 Task: In the Contact  Zoe.Johnson@metlife.com, schedule and save the meeting with title: 'Introducing Our Products and Services ', Select date: '30 July, 2023', select start time: 11:00:AM. Add location on call (415) 123-4581 with meeting description: For further discussion on products, kindly join the meeting.. Logged in from softage.4@softage.net
Action: Mouse moved to (60, 59)
Screenshot: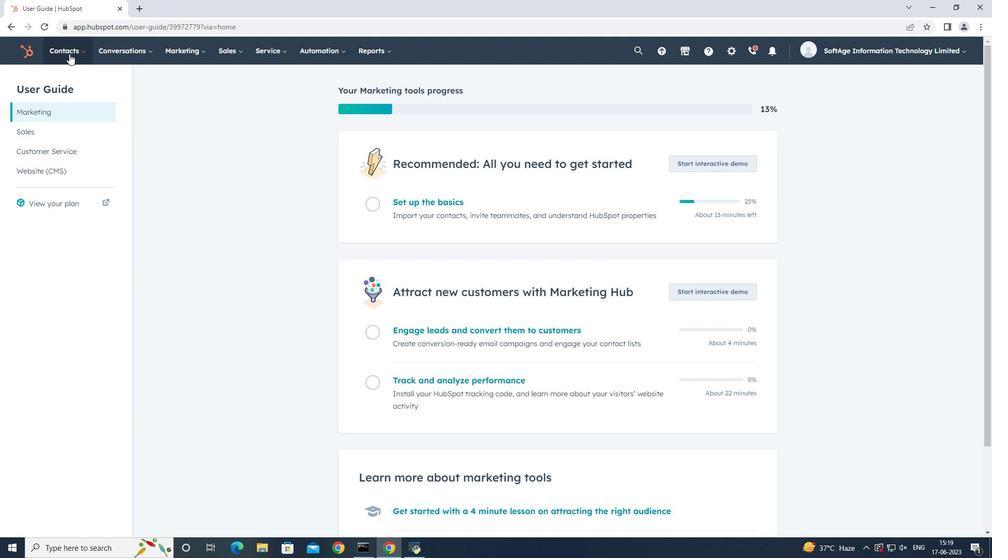 
Action: Mouse pressed left at (60, 59)
Screenshot: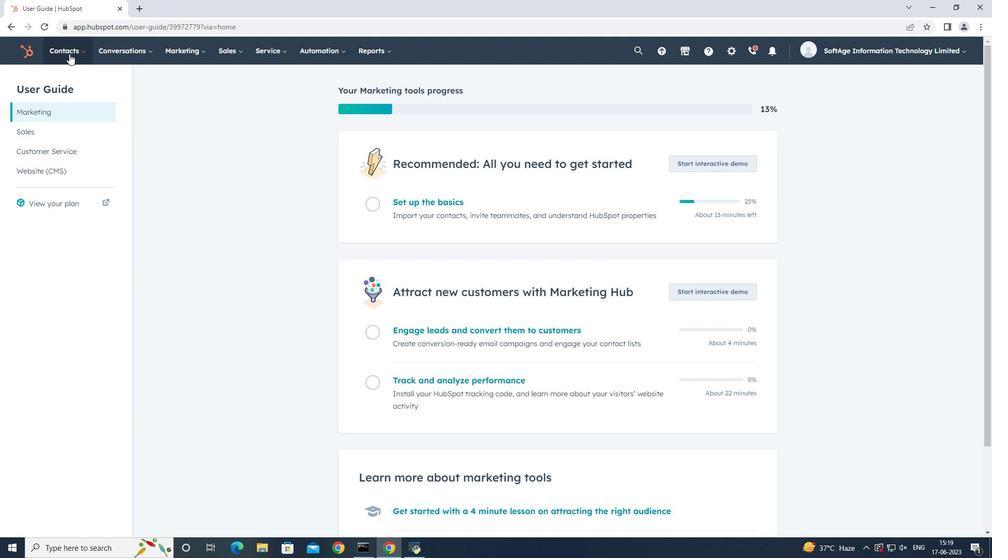 
Action: Mouse moved to (62, 77)
Screenshot: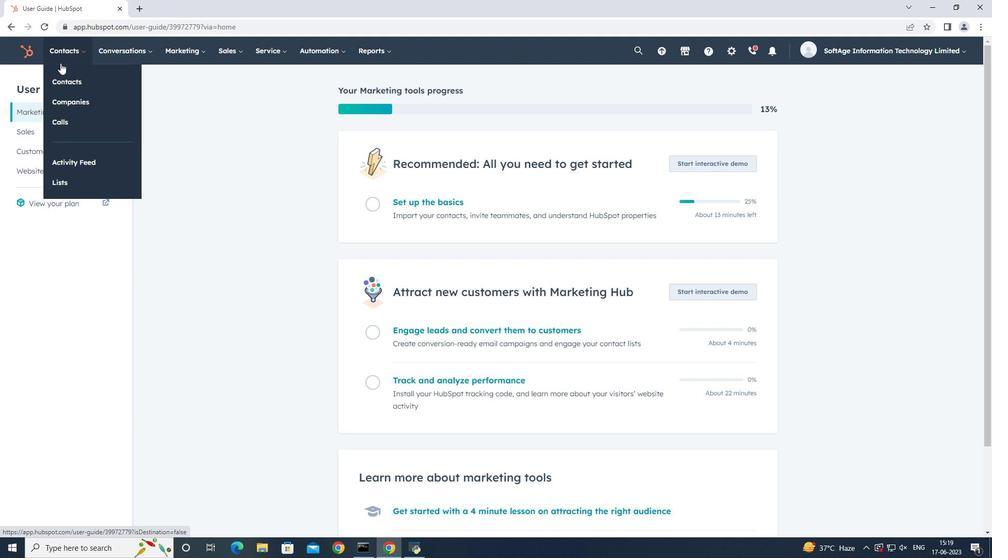 
Action: Mouse pressed left at (62, 77)
Screenshot: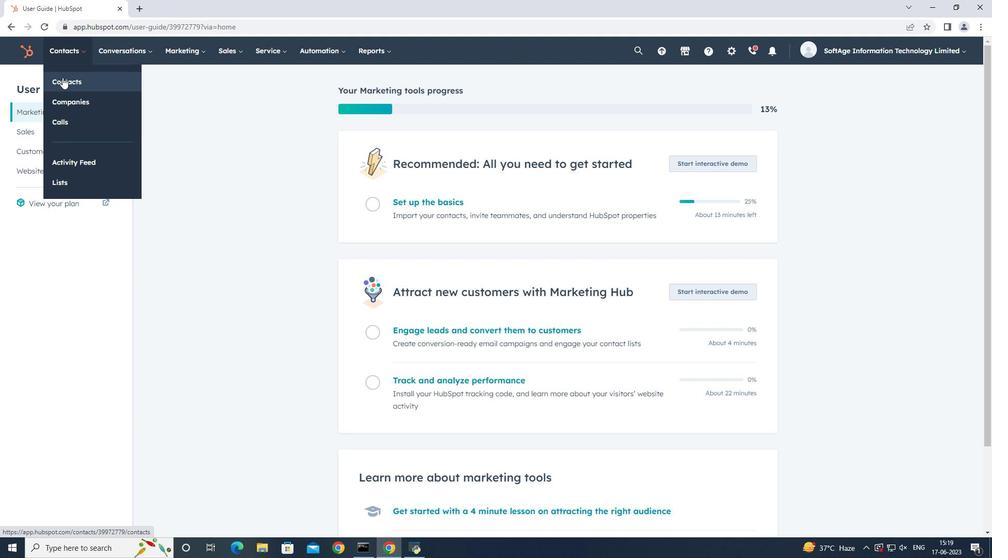 
Action: Mouse moved to (84, 168)
Screenshot: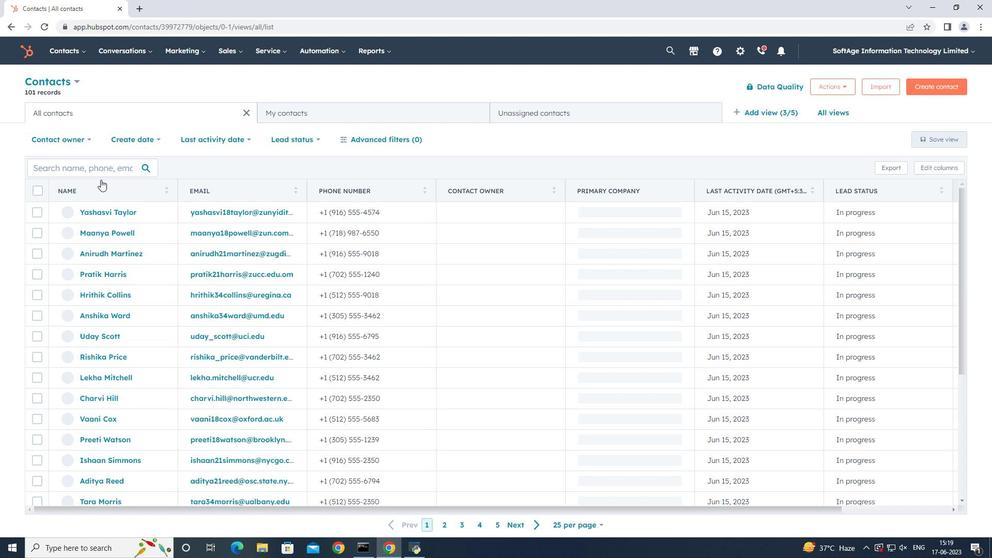 
Action: Mouse pressed left at (84, 168)
Screenshot: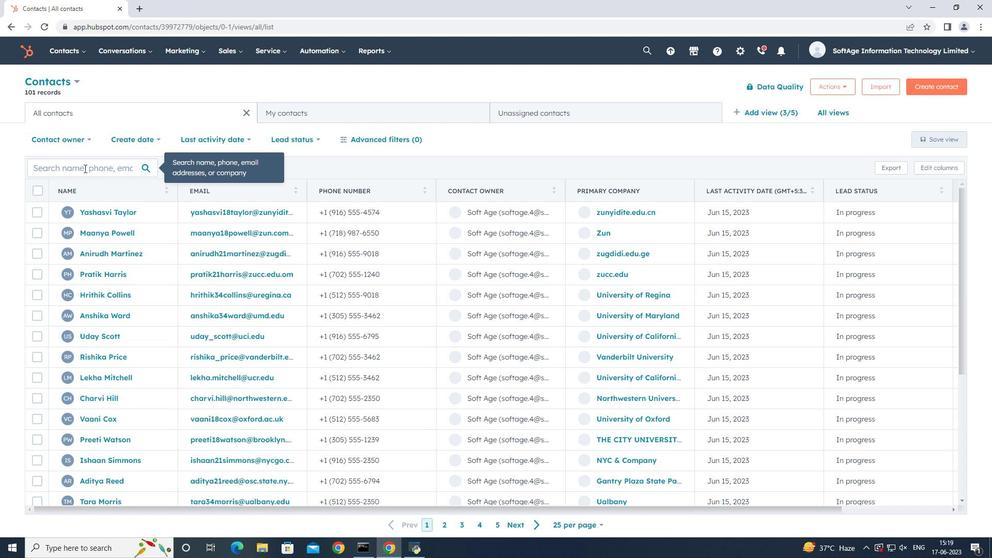 
Action: Mouse moved to (365, 162)
Screenshot: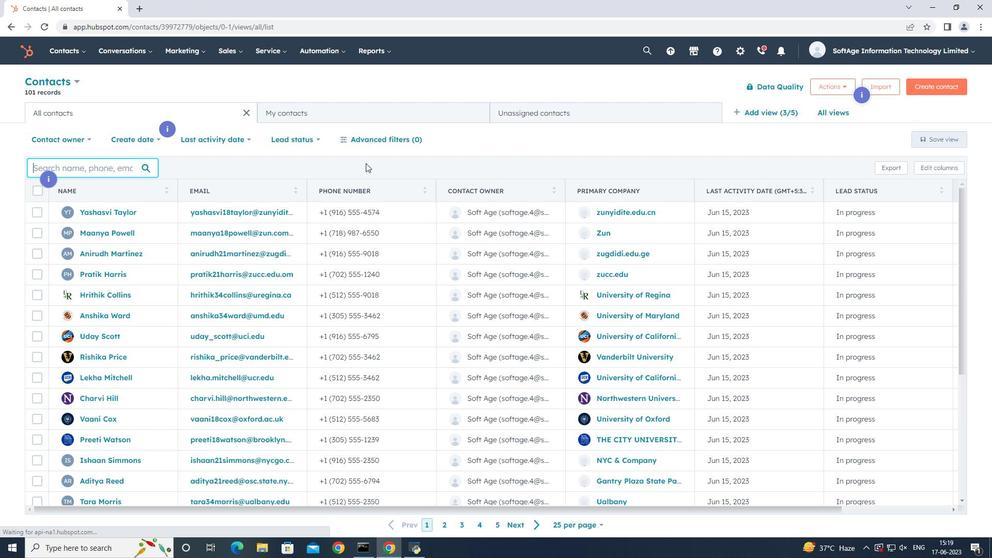 
Action: Key pressed zoe
Screenshot: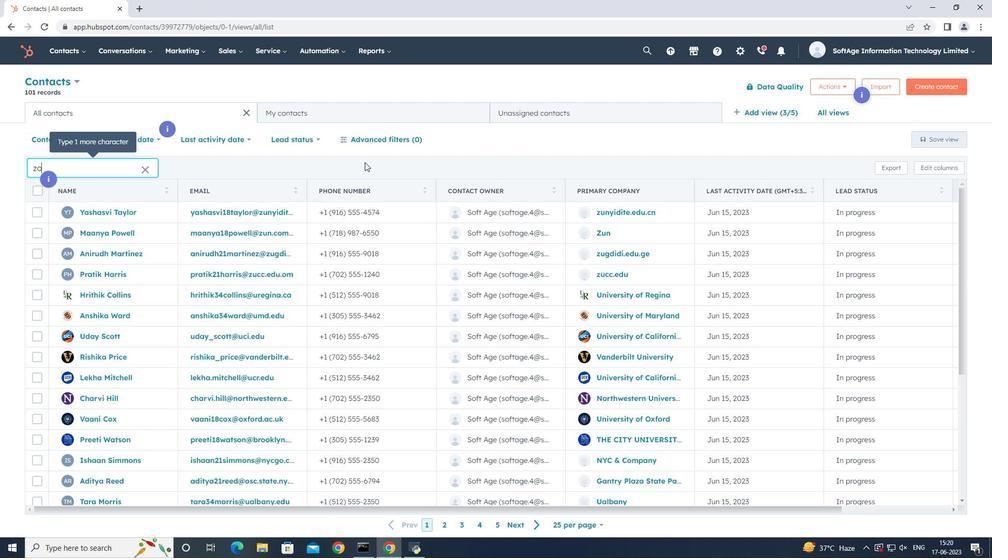 
Action: Mouse moved to (105, 277)
Screenshot: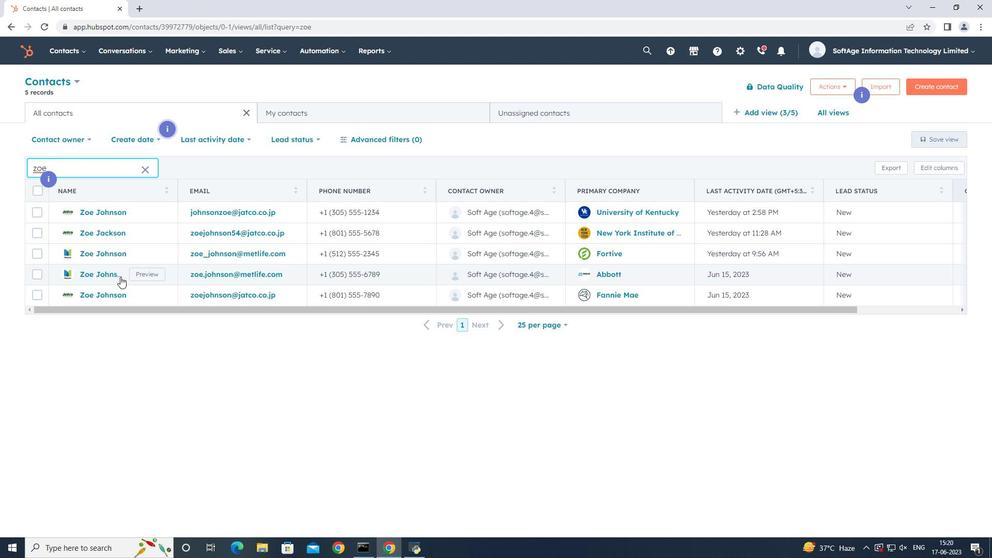 
Action: Mouse pressed left at (105, 277)
Screenshot: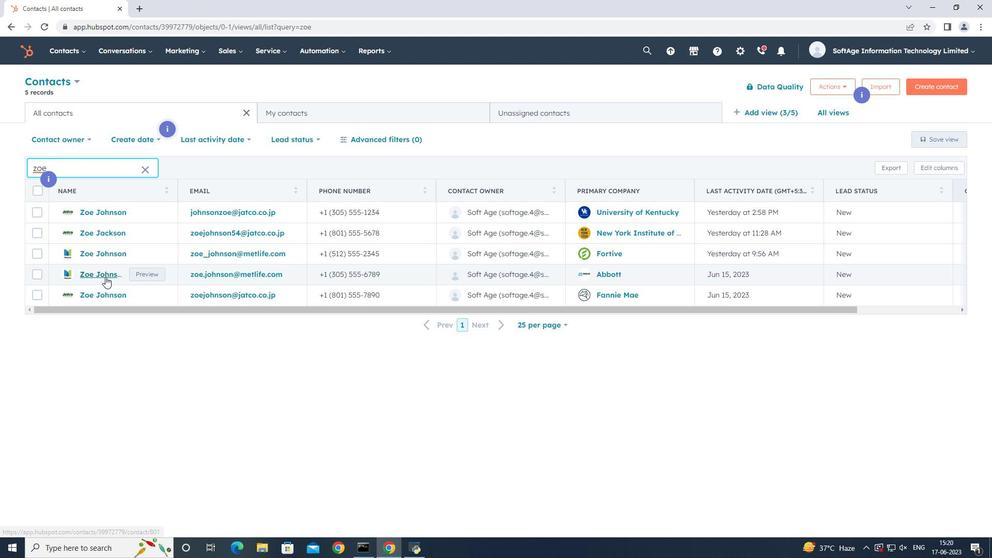 
Action: Mouse moved to (174, 171)
Screenshot: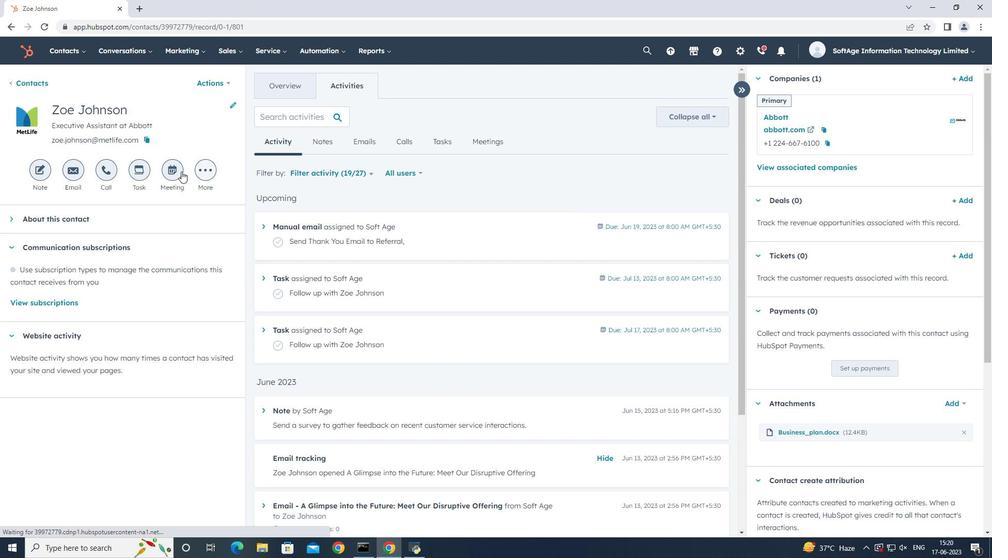 
Action: Mouse pressed left at (174, 171)
Screenshot: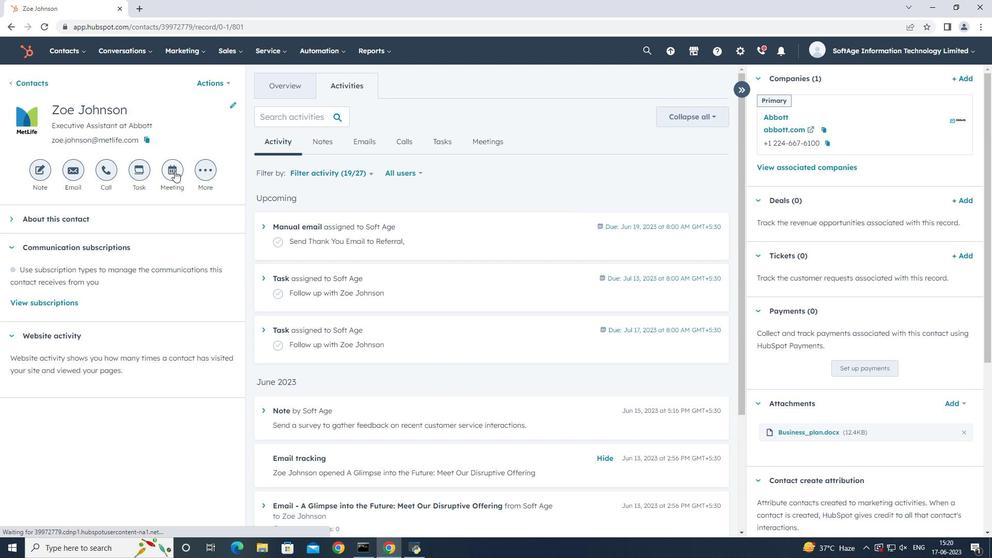 
Action: Mouse moved to (382, 280)
Screenshot: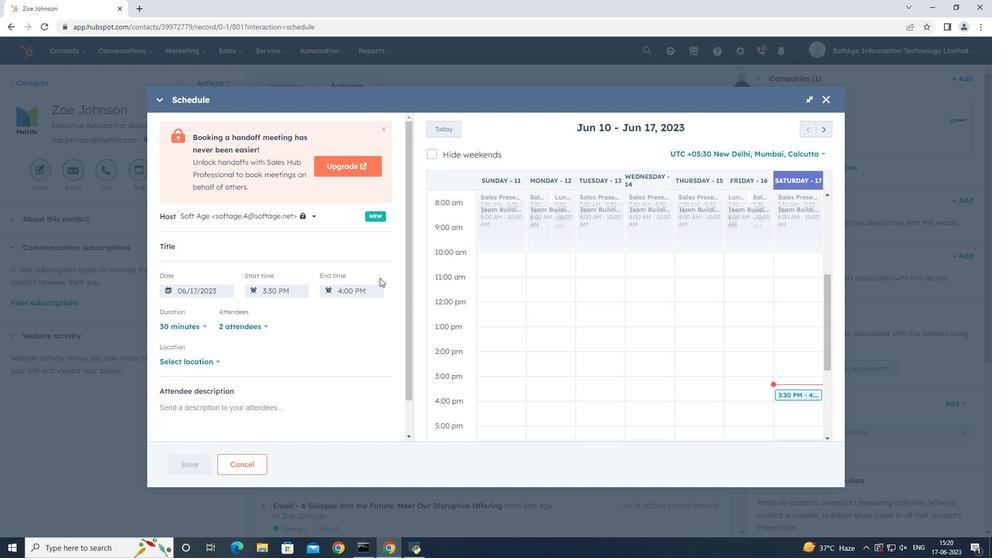 
Action: Key pressed <Key.shift_r><Key.shift_r>Introducing<Key.space><Key.shift_r><Key.shift_r><Key.shift_r><Key.shift_r>Our<Key.space><Key.shift_r><Key.shift_r><Key.shift_r>Products<Key.space>and<Key.space><Key.shift>Services,
Screenshot: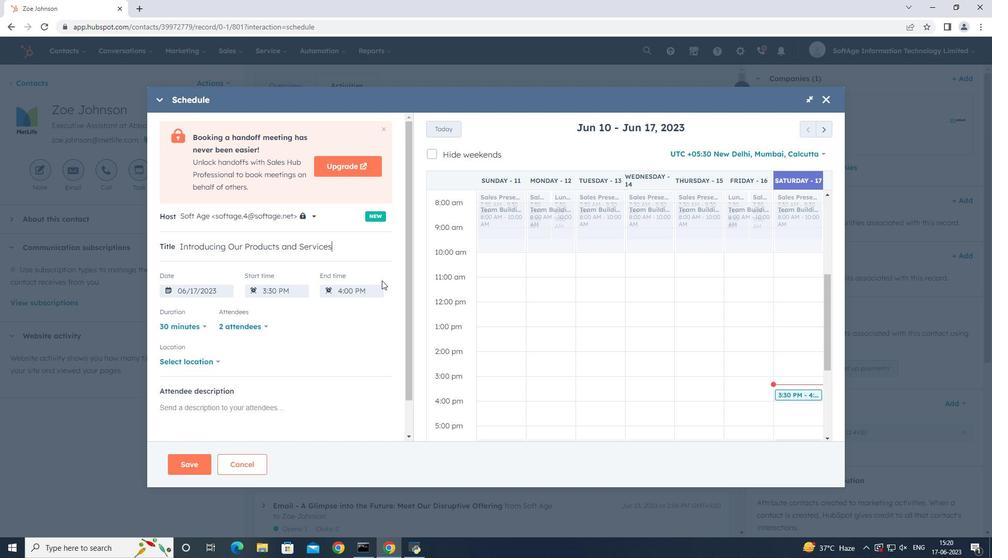 
Action: Mouse moved to (821, 129)
Screenshot: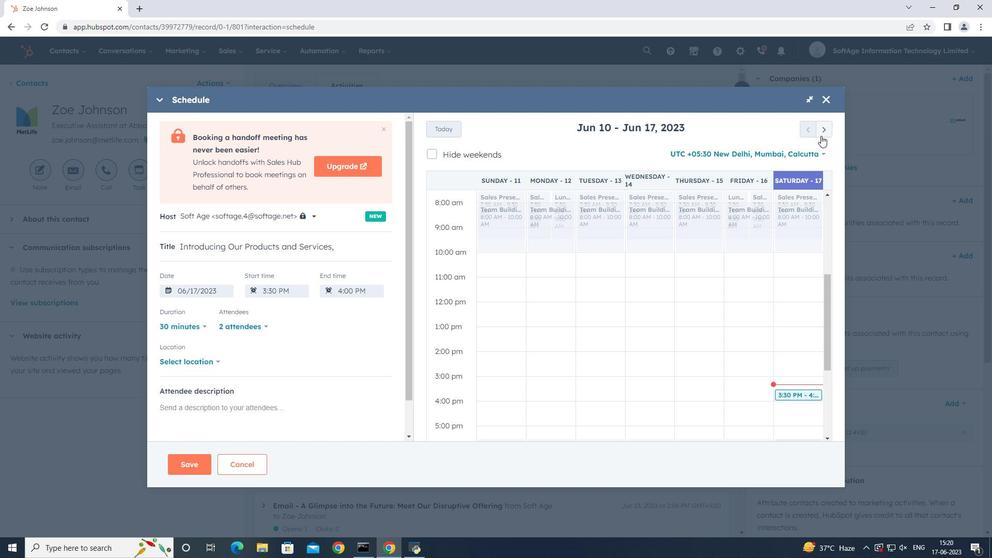 
Action: Mouse pressed left at (821, 129)
Screenshot: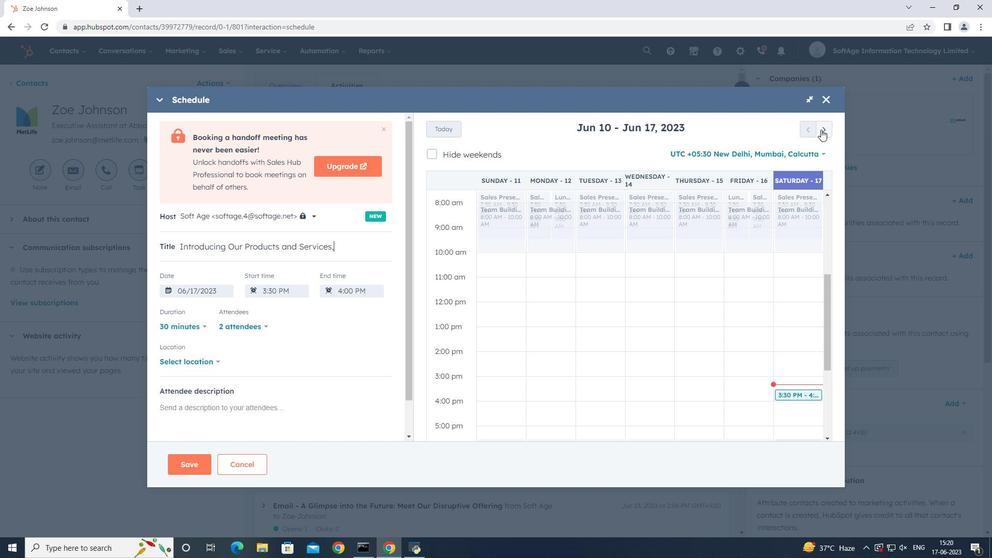 
Action: Mouse pressed left at (821, 129)
Screenshot: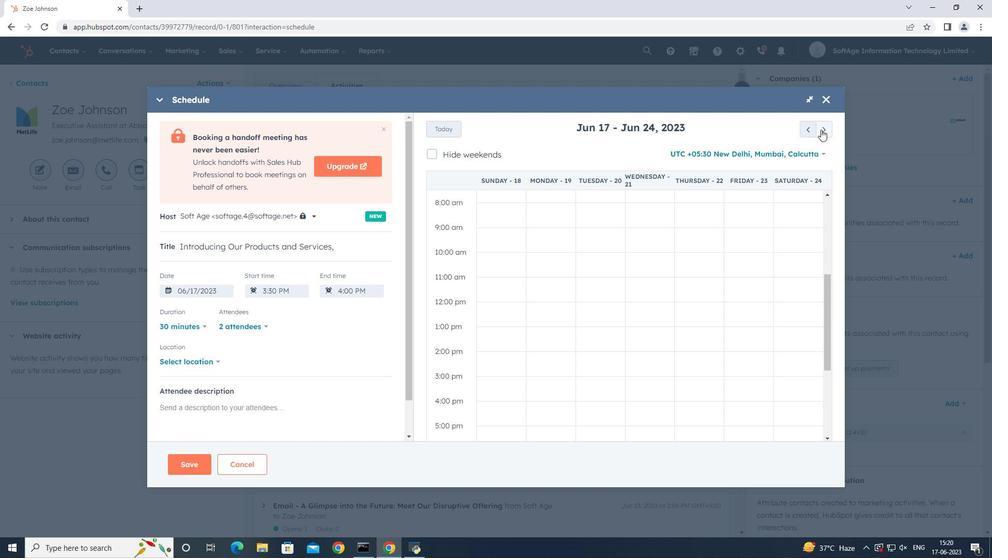
Action: Mouse pressed left at (821, 129)
Screenshot: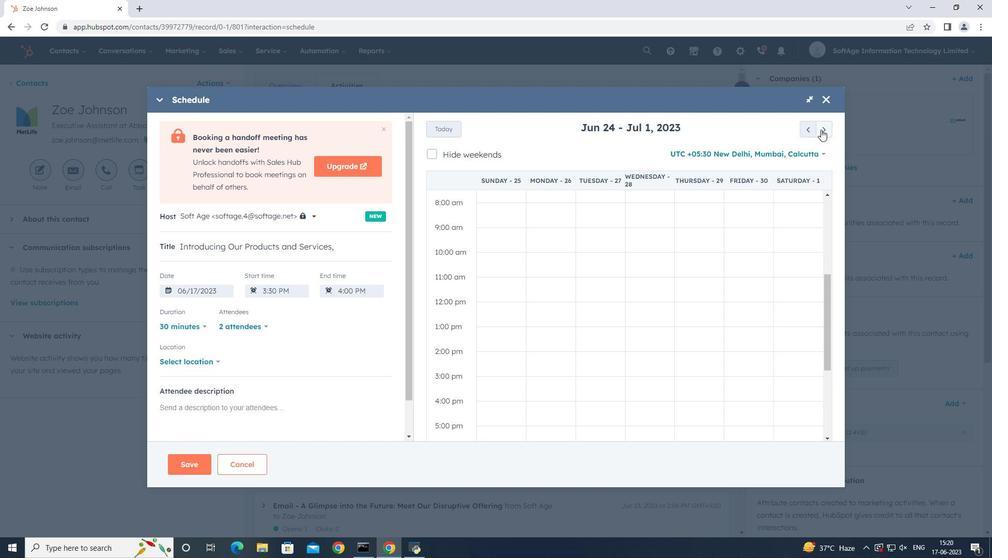 
Action: Mouse pressed left at (821, 129)
Screenshot: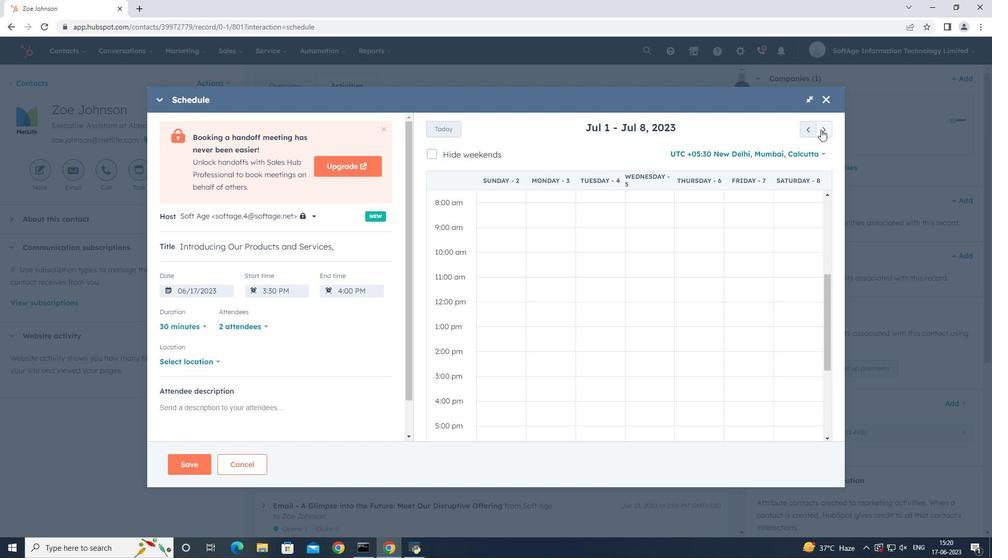 
Action: Mouse pressed left at (821, 129)
Screenshot: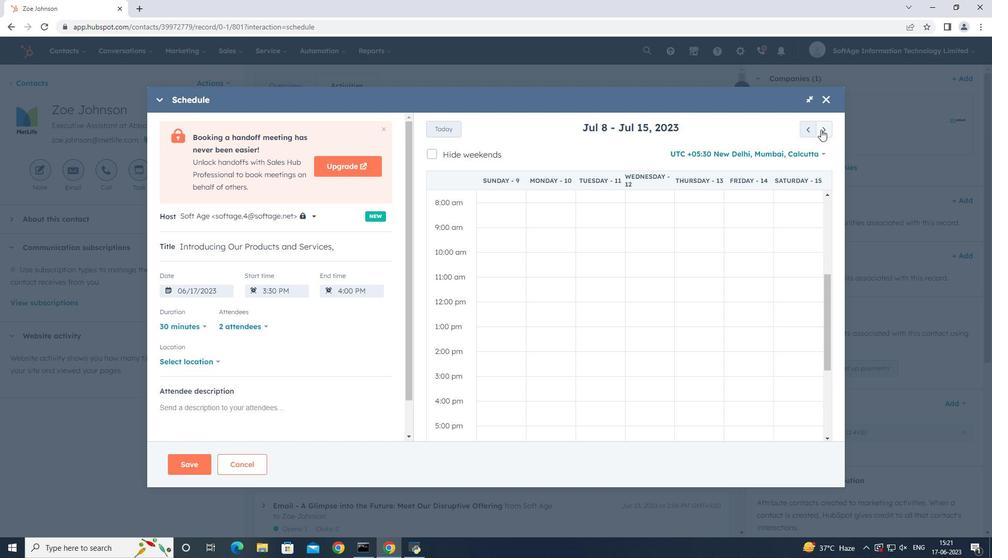 
Action: Mouse pressed left at (821, 129)
Screenshot: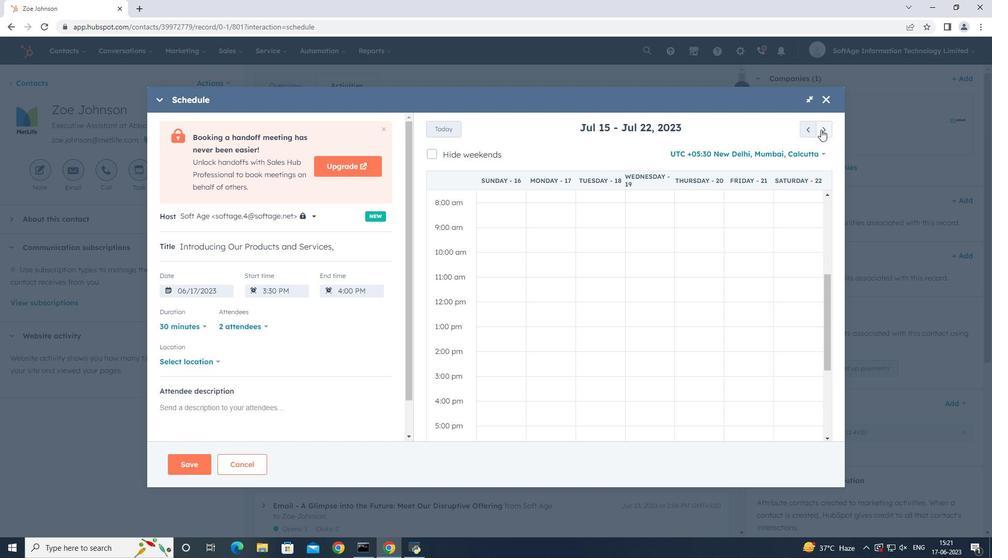 
Action: Mouse pressed left at (821, 129)
Screenshot: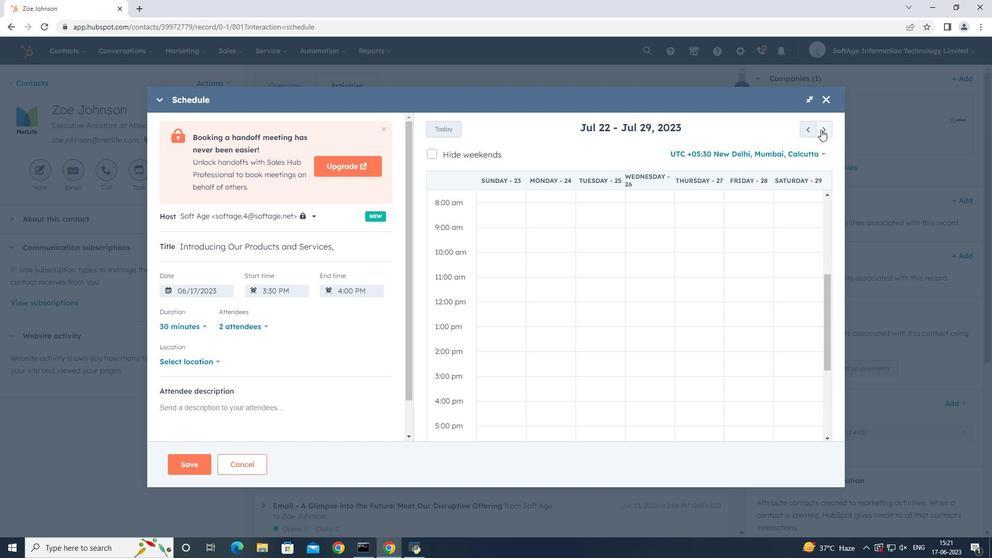 
Action: Mouse moved to (505, 283)
Screenshot: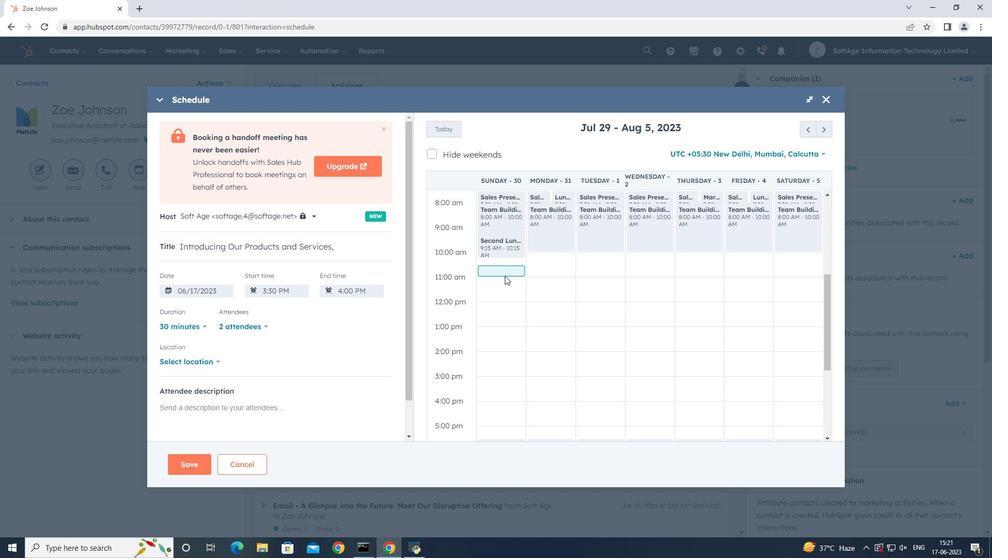 
Action: Mouse pressed left at (505, 283)
Screenshot: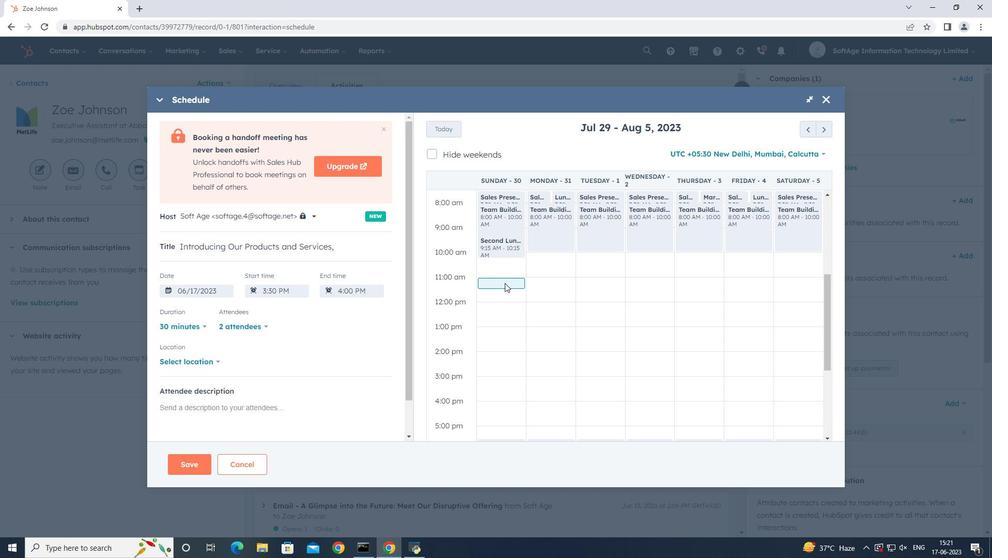 
Action: Mouse moved to (174, 365)
Screenshot: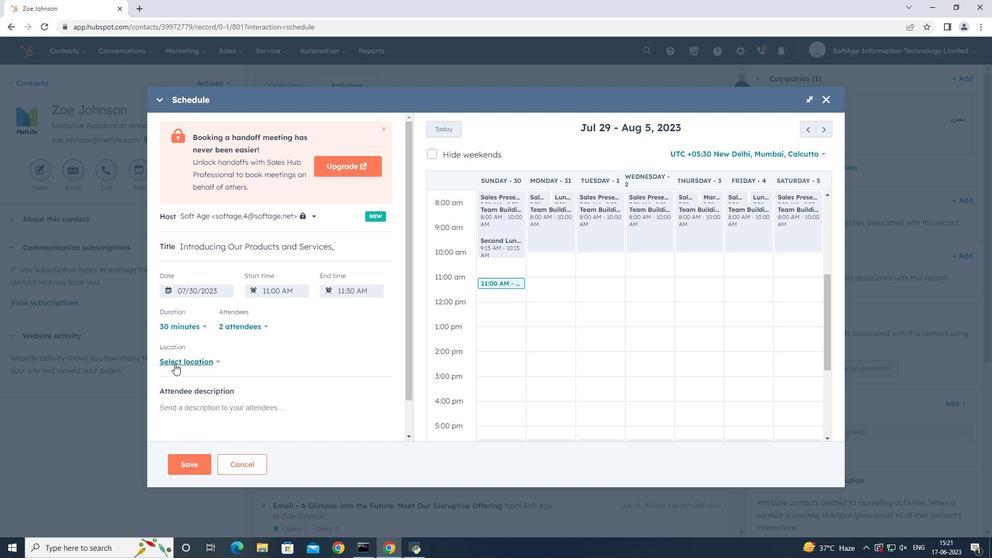 
Action: Mouse pressed left at (174, 365)
Screenshot: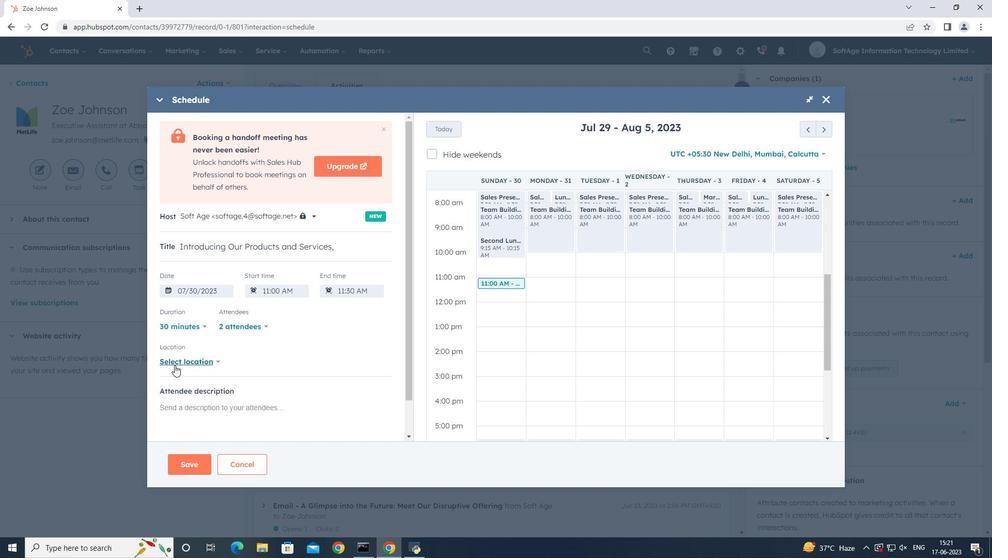 
Action: Mouse moved to (236, 319)
Screenshot: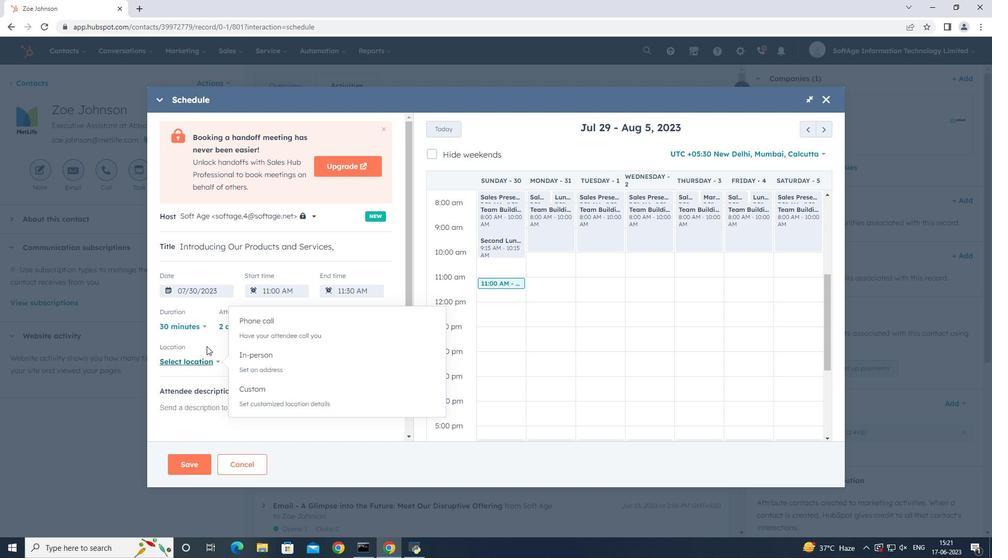 
Action: Mouse pressed left at (236, 319)
Screenshot: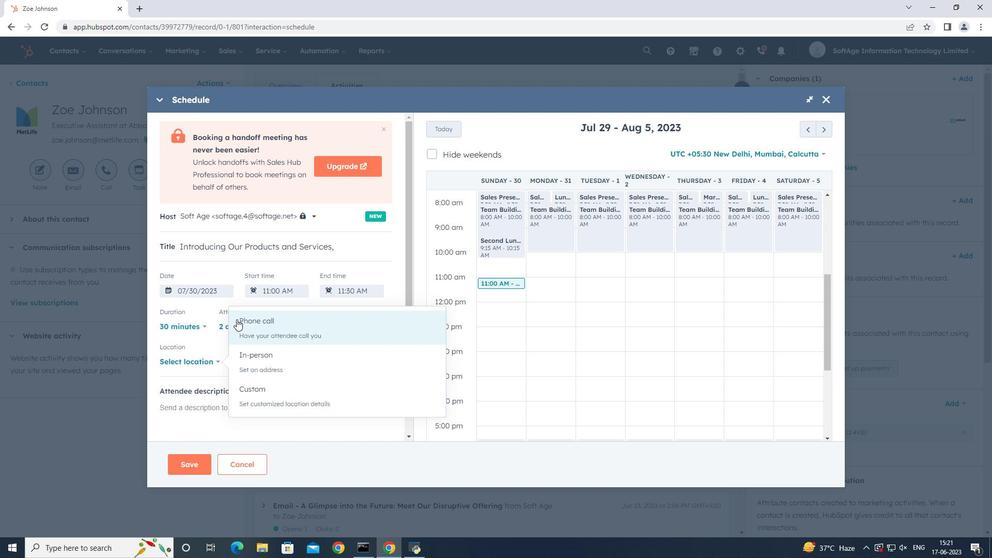 
Action: Mouse moved to (245, 358)
Screenshot: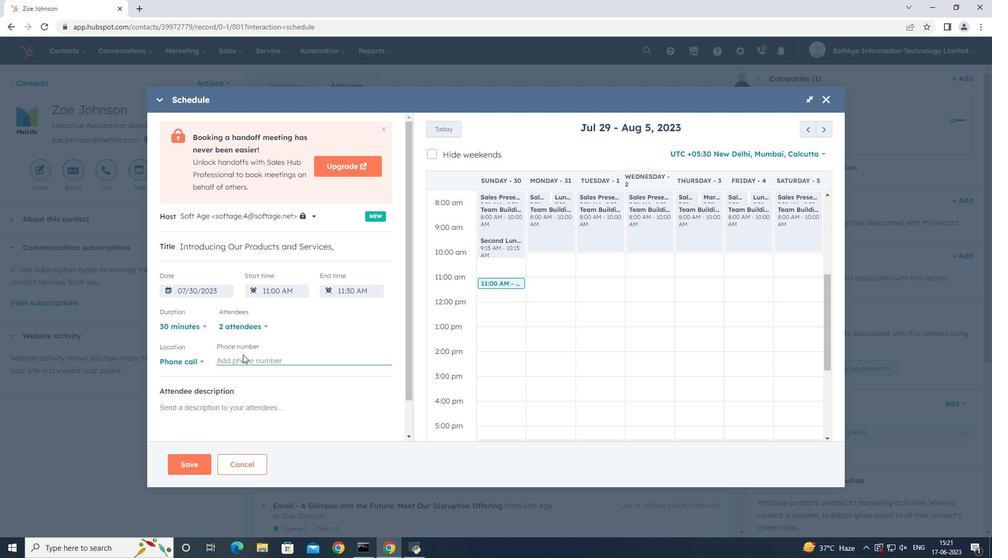 
Action: Mouse pressed left at (245, 358)
Screenshot: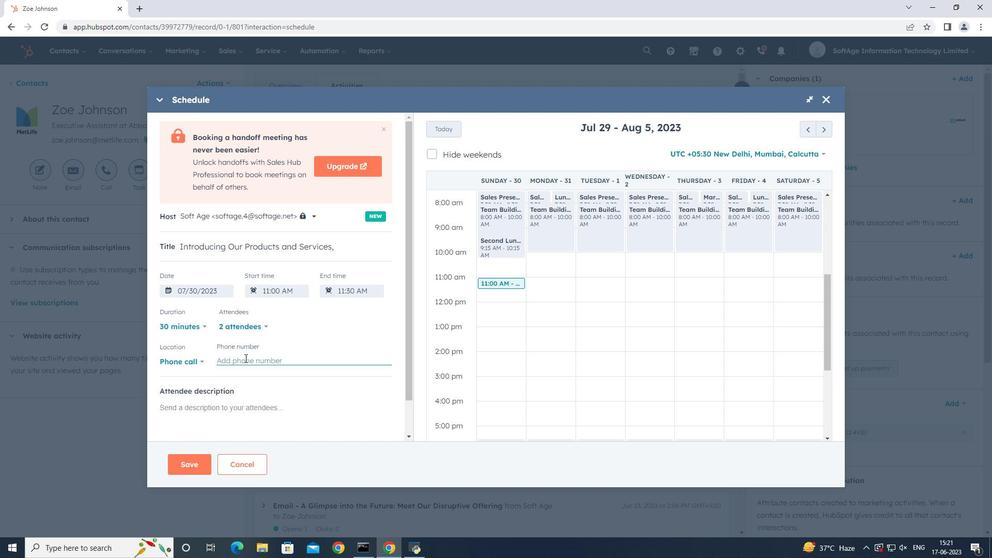 
Action: Key pressed <Key.shift_r><Key.shift_r>(415<Key.shift_r><Key.shift_r><Key.shift_r><Key.shift_r>)<Key.space>123-4
Screenshot: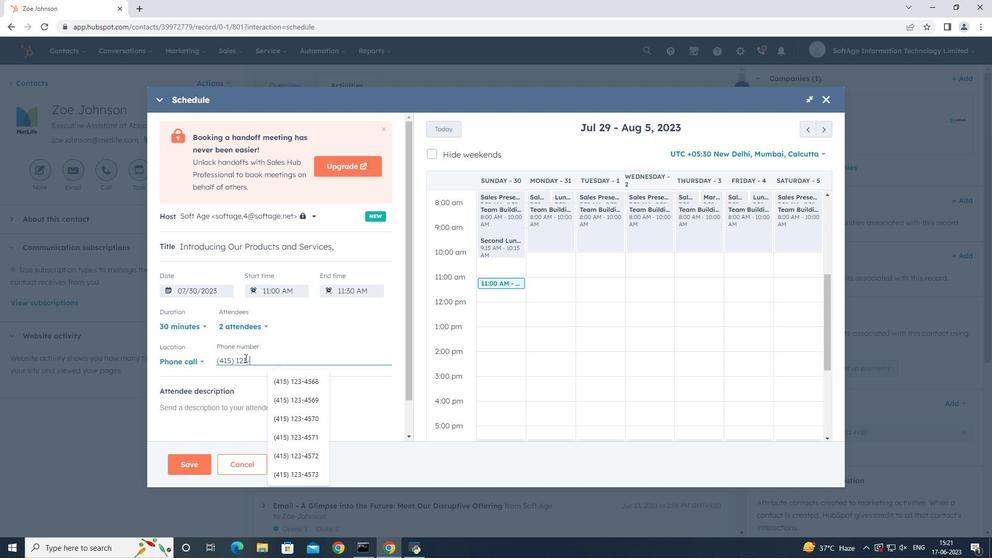 
Action: Mouse moved to (245, 358)
Screenshot: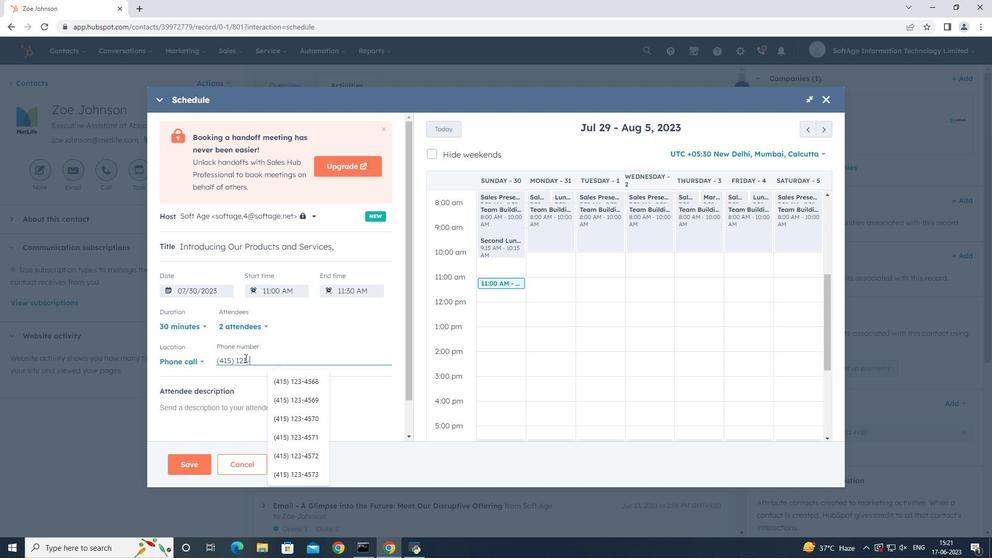 
Action: Key pressed 581
Screenshot: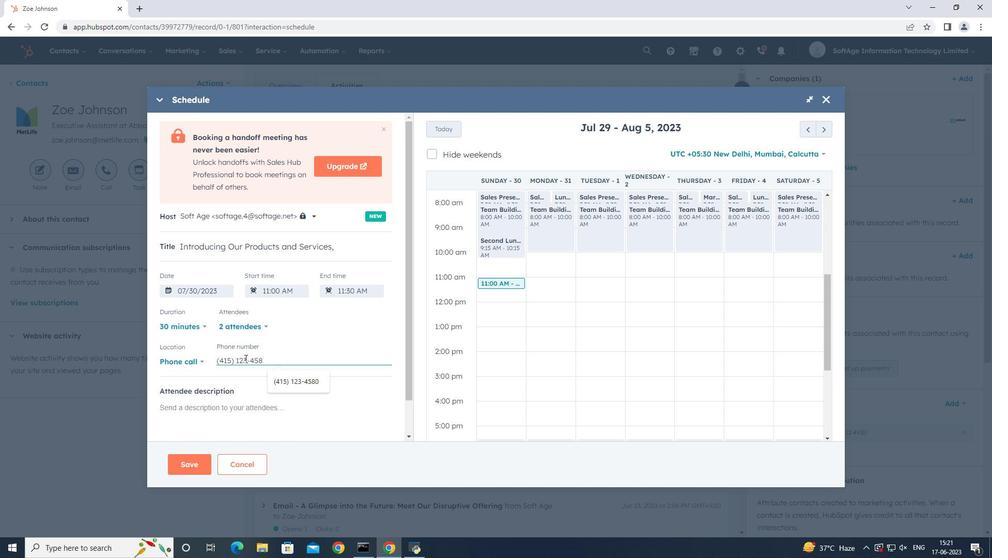 
Action: Mouse moved to (278, 413)
Screenshot: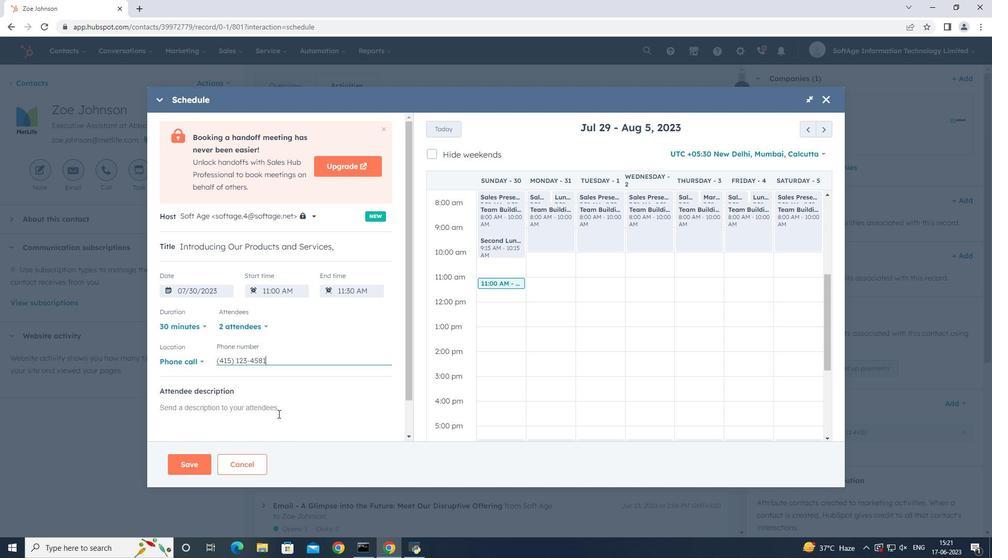 
Action: Mouse pressed left at (278, 413)
Screenshot: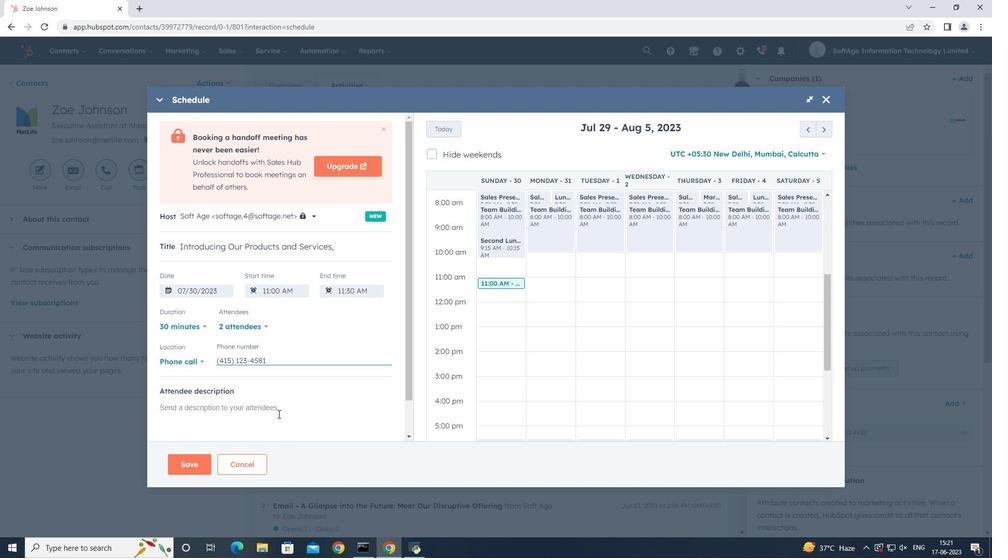 
Action: Mouse moved to (315, 390)
Screenshot: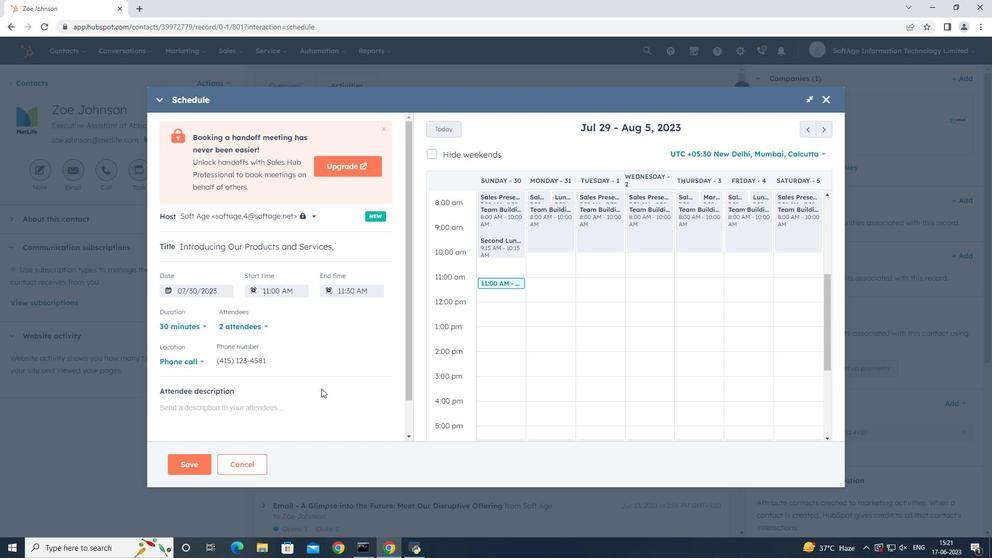 
Action: Key pressed <Key.shift>For<Key.space>further<Key.space>discussion<Key.space>on<Key.space>products,<Key.space>kindly<Key.space>join<Key.space><Key.space><Key.space><Key.space><Key.backspace><Key.backspace><Key.backspace>the<Key.space>meeting..
Screenshot: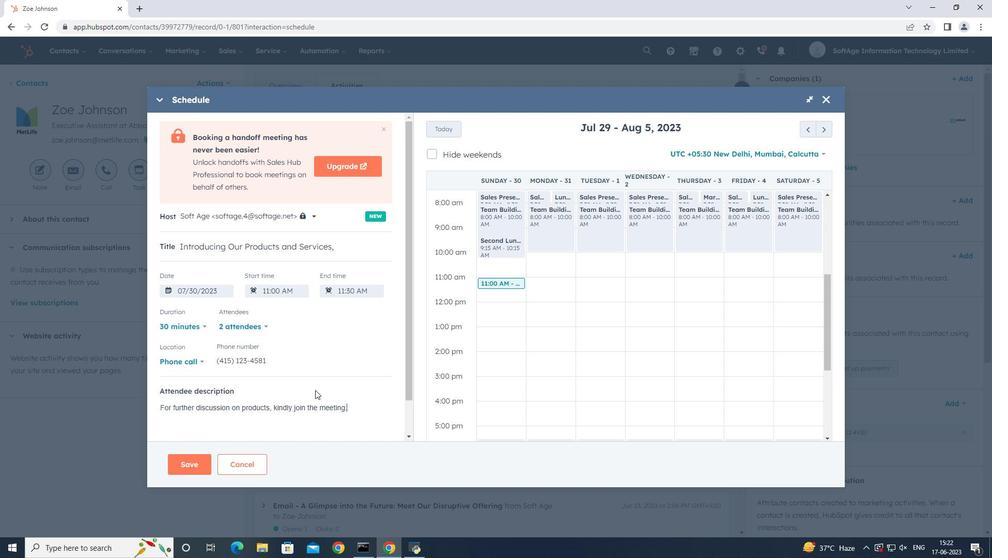 
Action: Mouse moved to (188, 468)
Screenshot: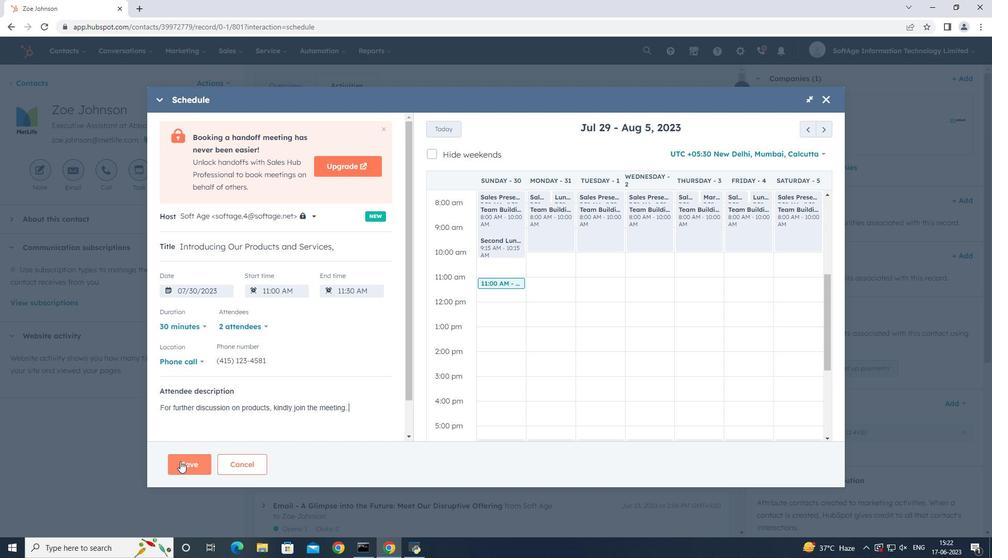 
Action: Mouse pressed left at (188, 468)
Screenshot: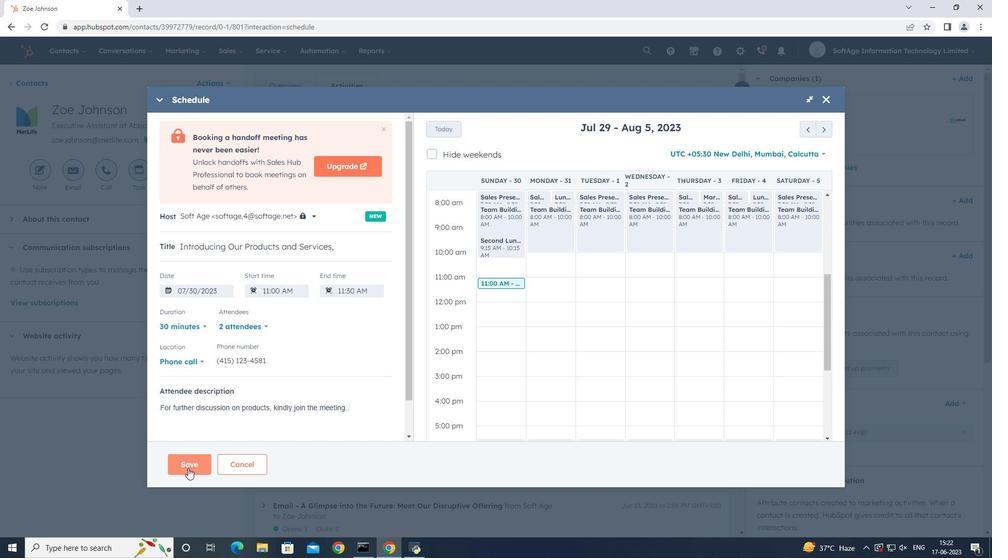
Action: Mouse moved to (331, 353)
Screenshot: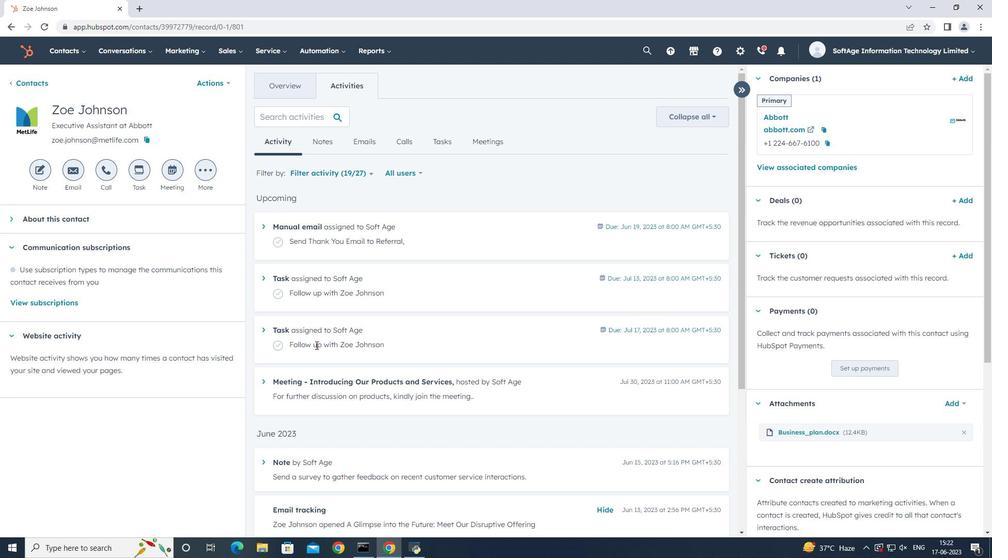 
